 Task: Create a task  Improve the appâ€™s performance during heavy load periods , assign it to team member softage.8@softage.net in the project VikingTech and update the status of the task to  Off Track , set the priority of the task to Medium.
Action: Mouse moved to (92, 491)
Screenshot: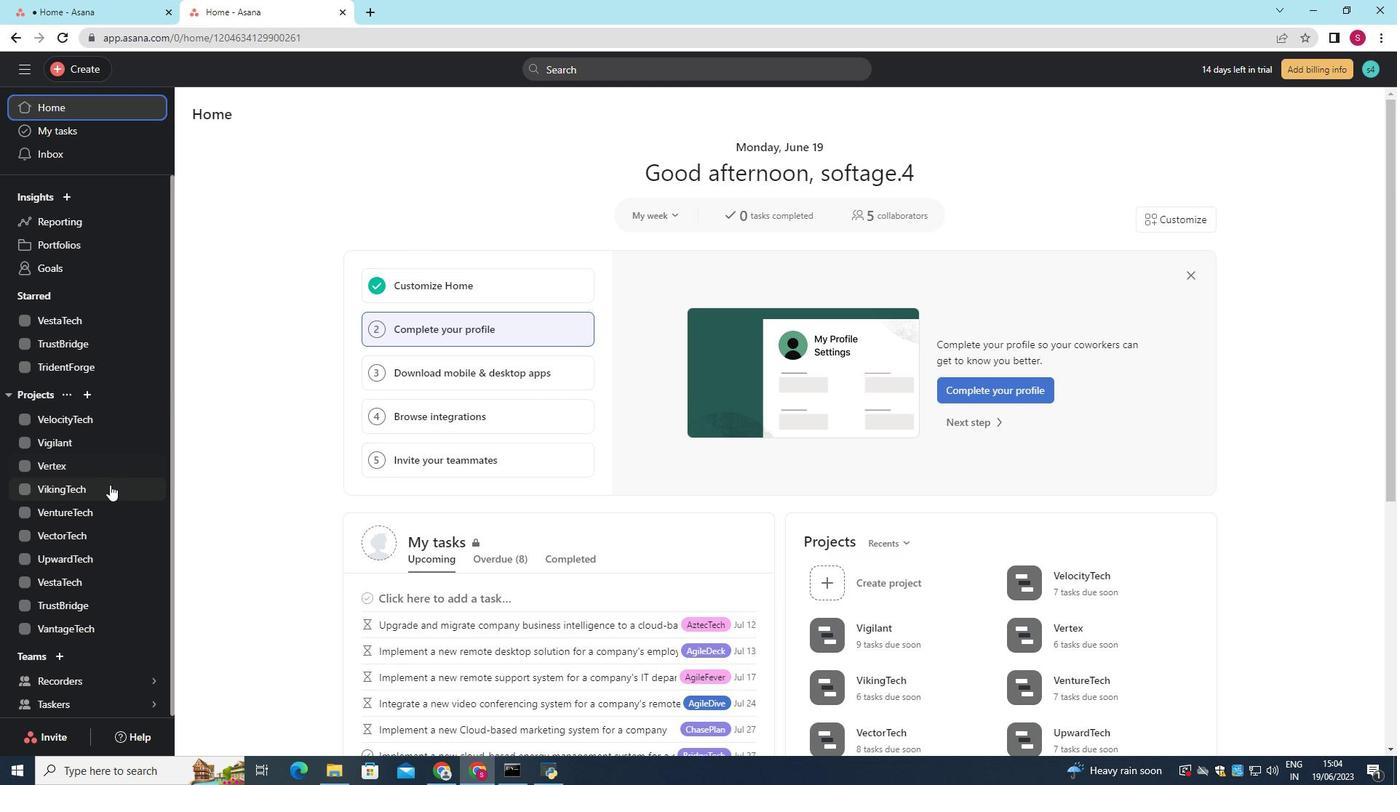 
Action: Mouse pressed left at (92, 491)
Screenshot: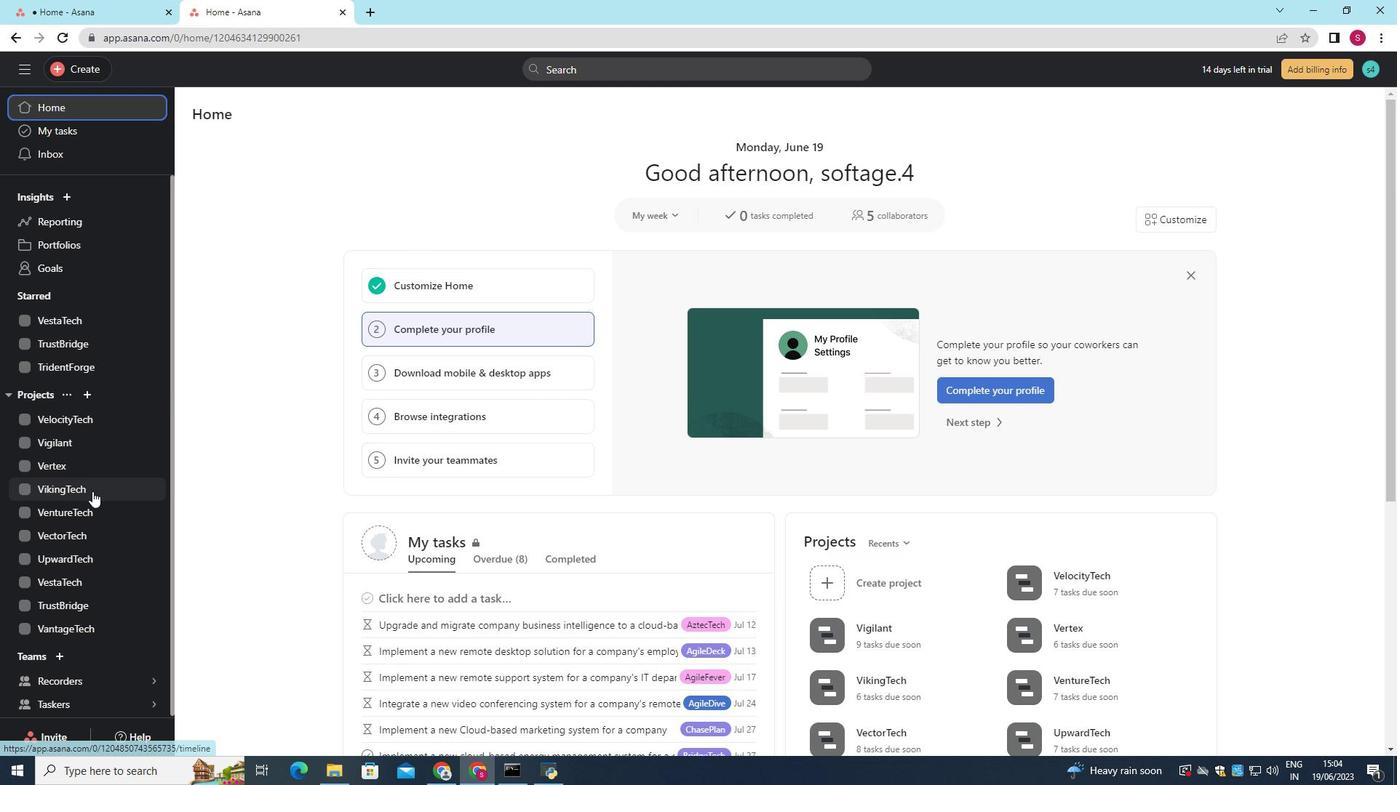 
Action: Mouse moved to (505, 432)
Screenshot: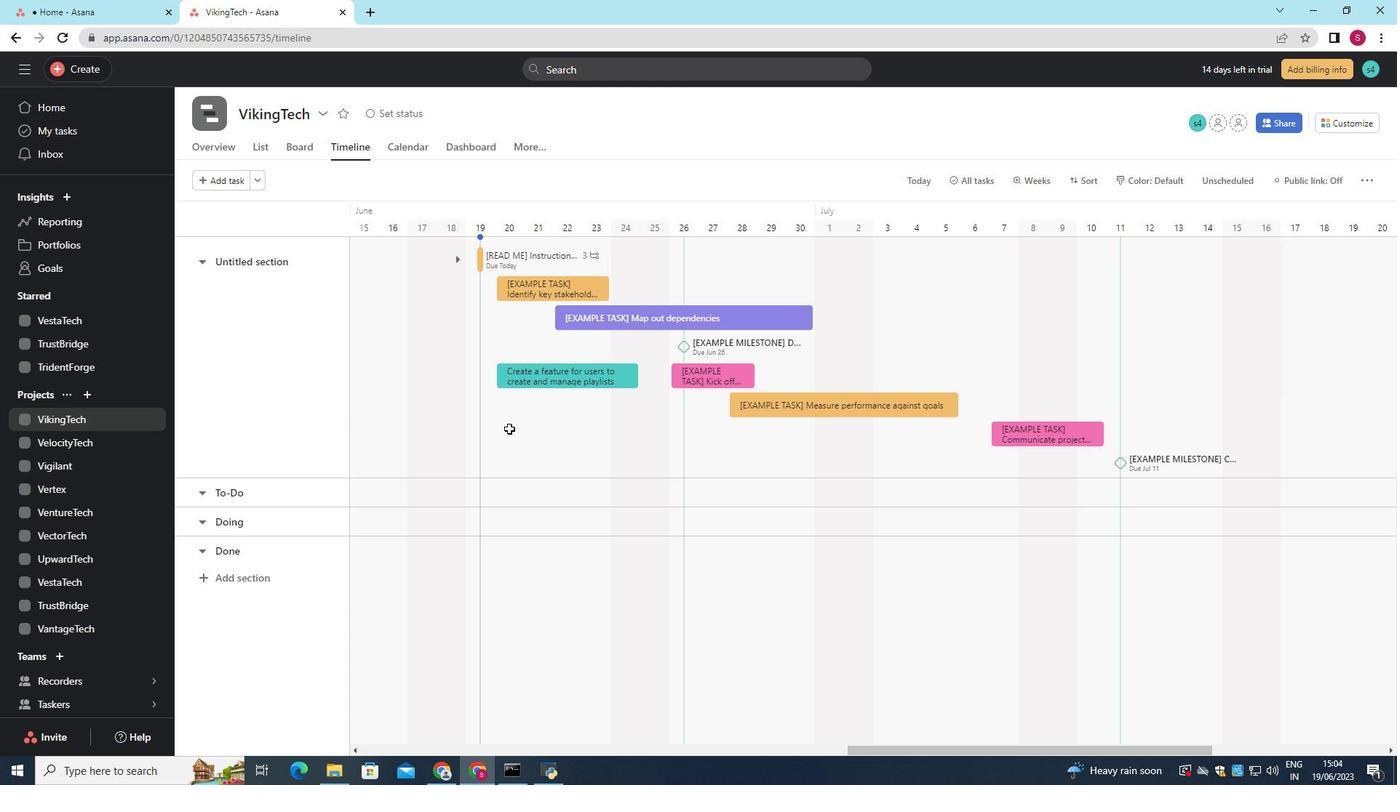 
Action: Mouse pressed left at (505, 432)
Screenshot: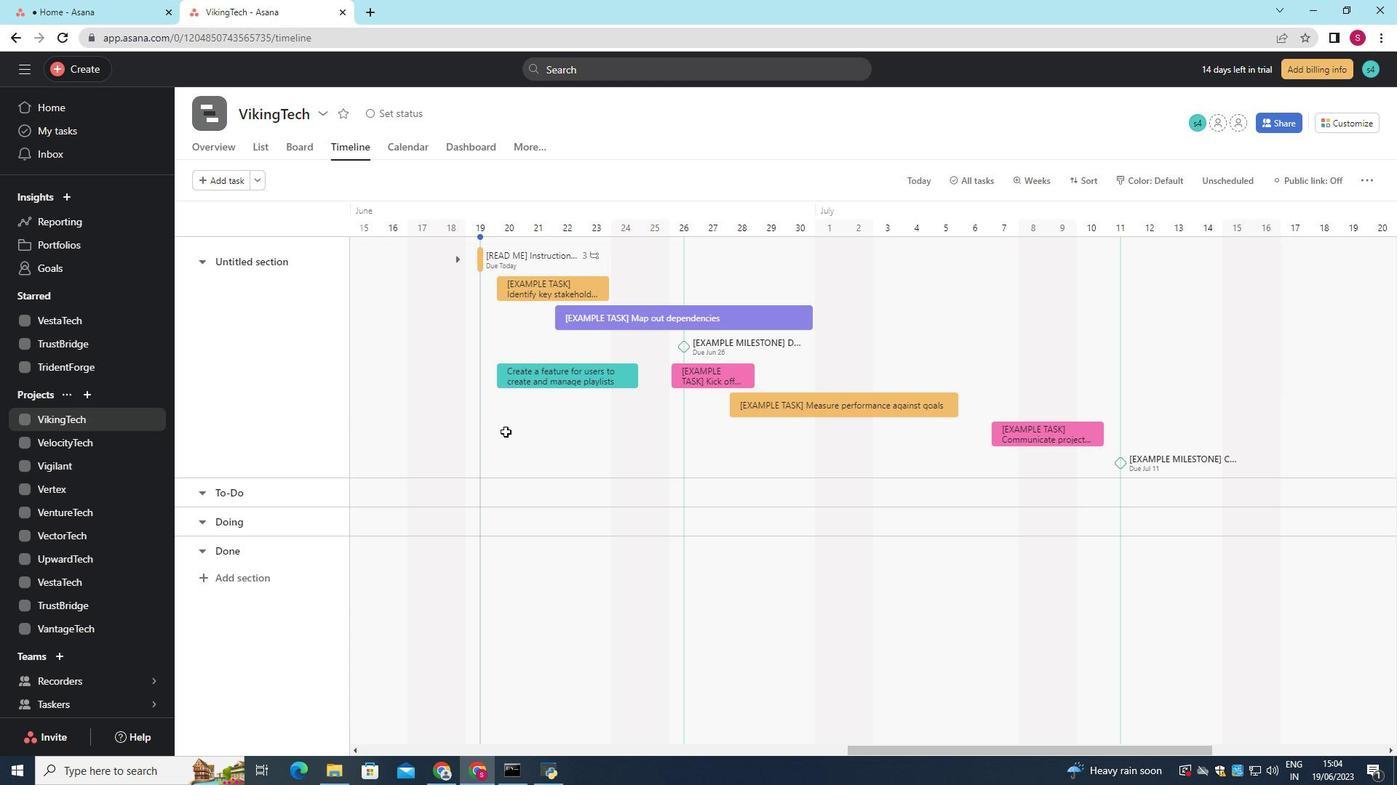
Action: Mouse moved to (500, 430)
Screenshot: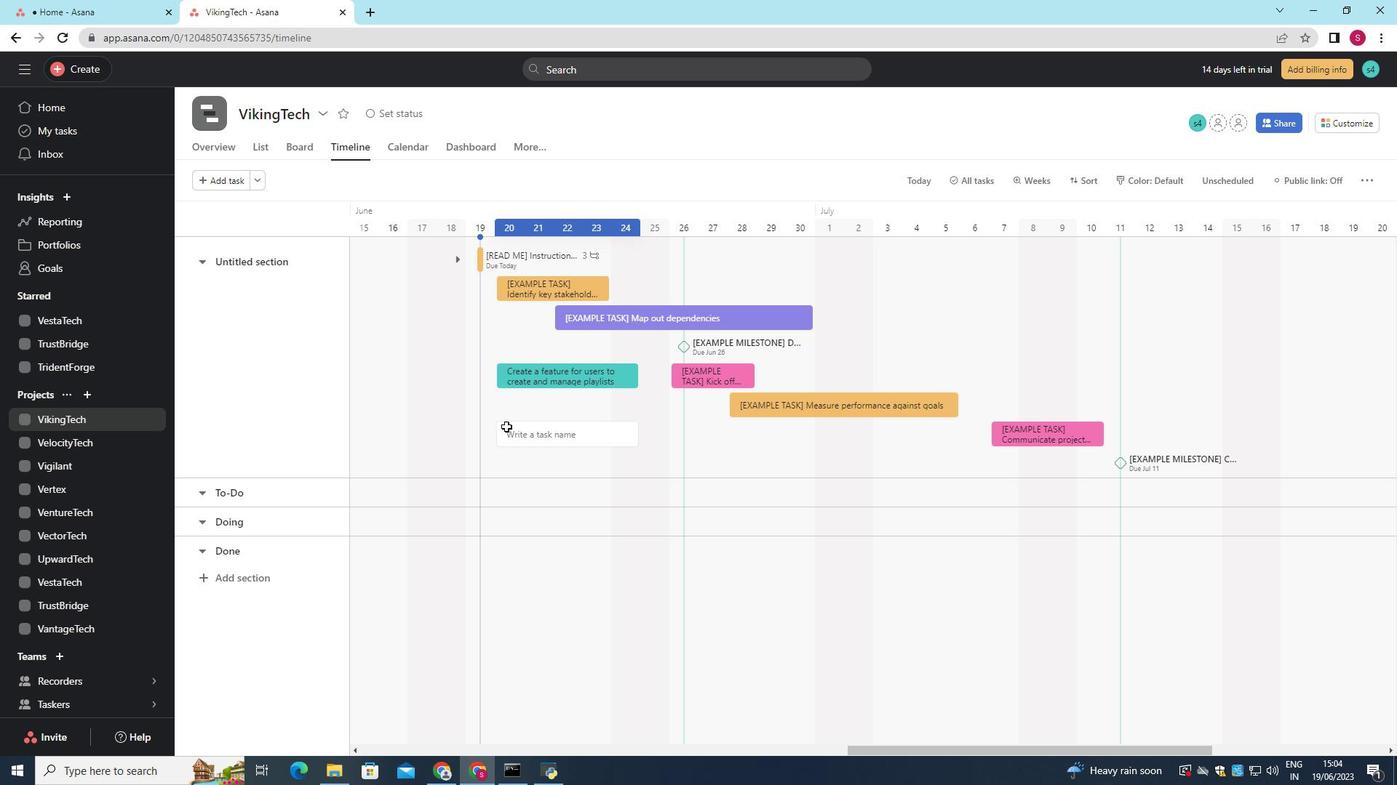 
Action: Key pressed <Key.shift>Improve<Key.space>the<Key.space>app's<Key.space>performance<Key.space>during<Key.space>heavy<Key.space>load<Key.space>periods<Key.enter>
Screenshot: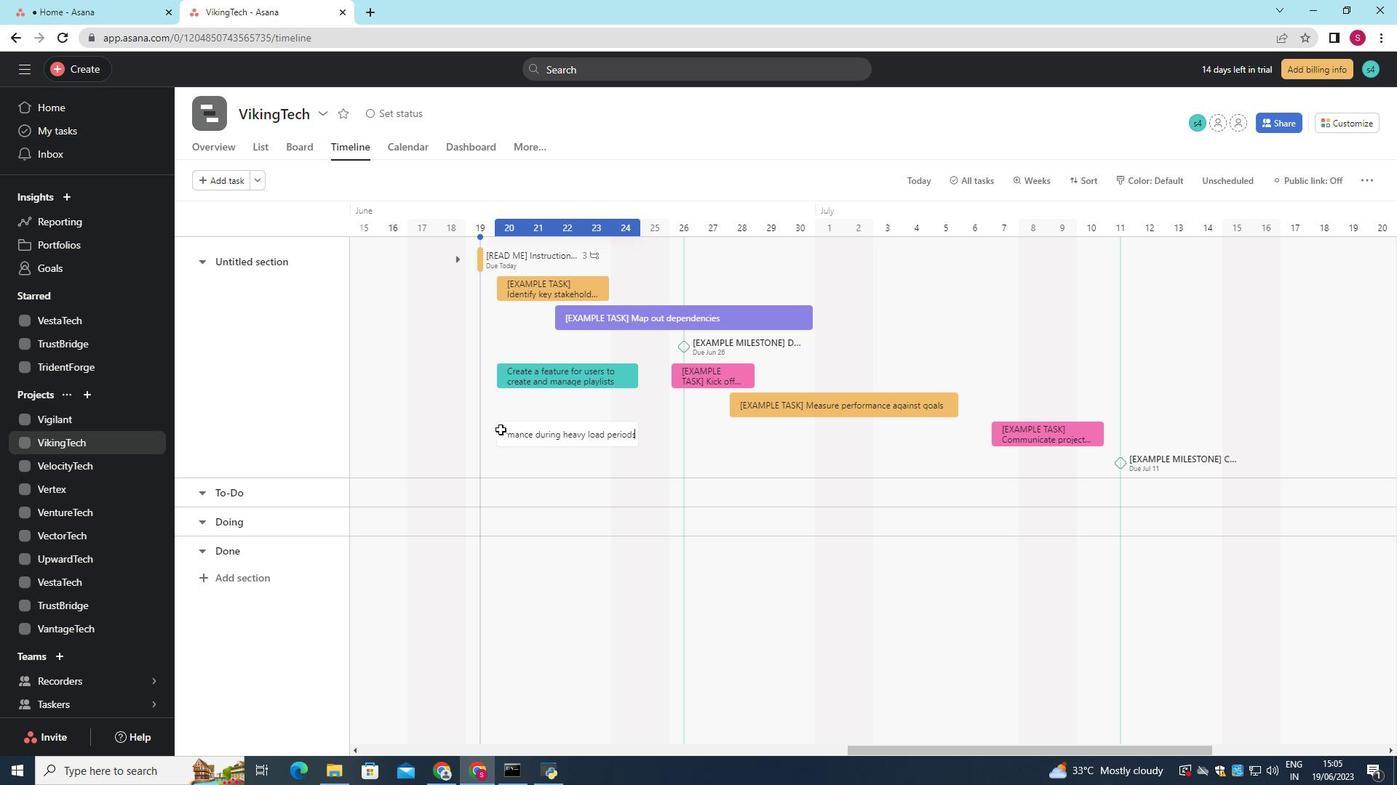 
Action: Mouse moved to (570, 428)
Screenshot: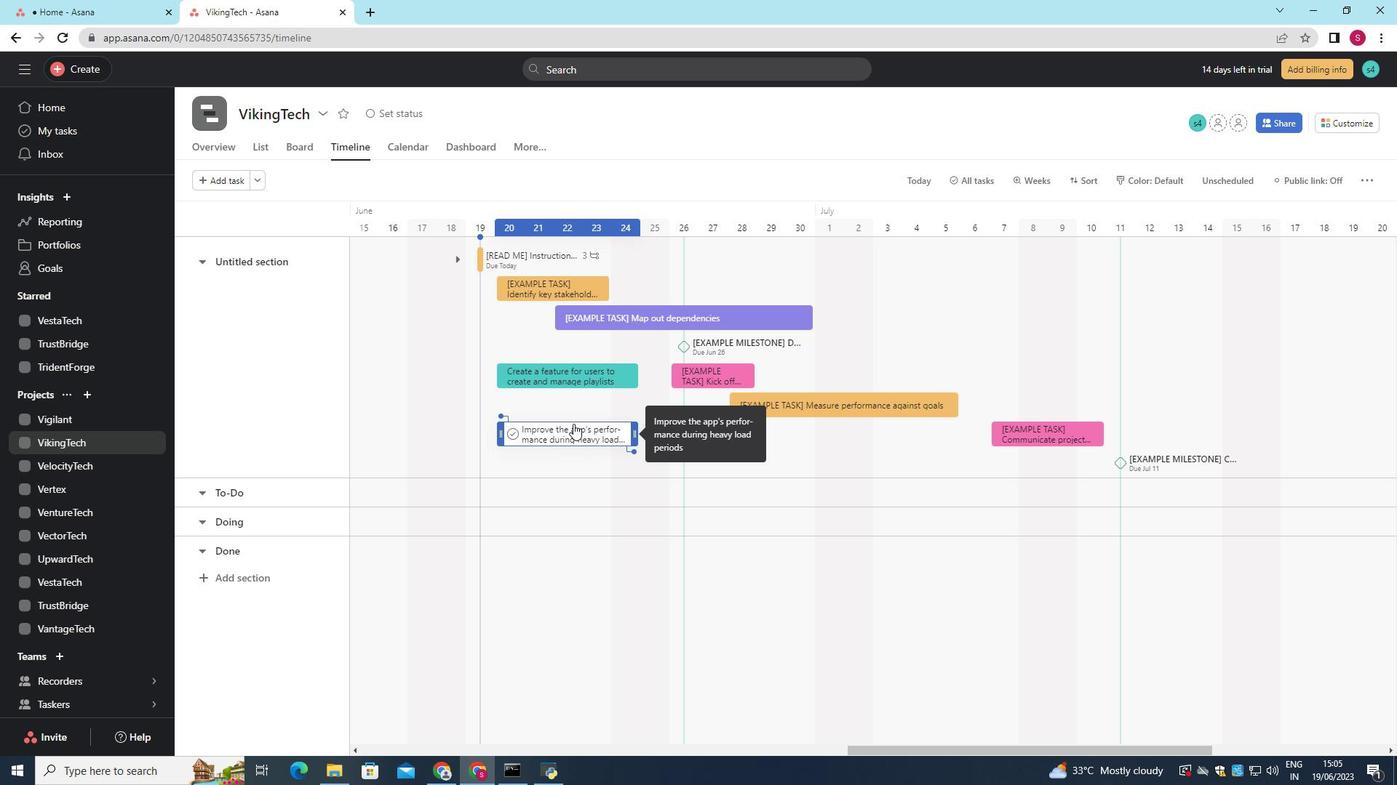 
Action: Mouse pressed left at (570, 428)
Screenshot: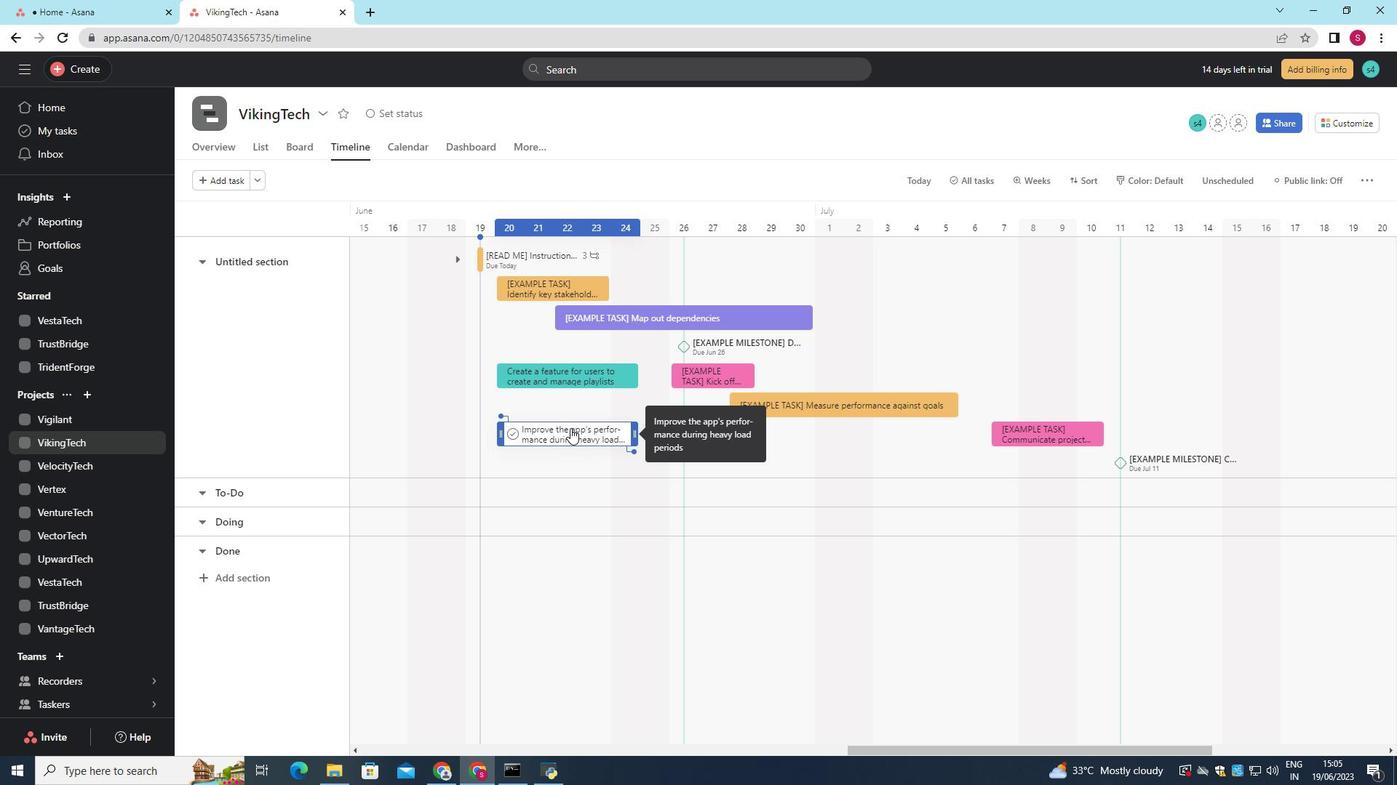 
Action: Mouse moved to (1080, 285)
Screenshot: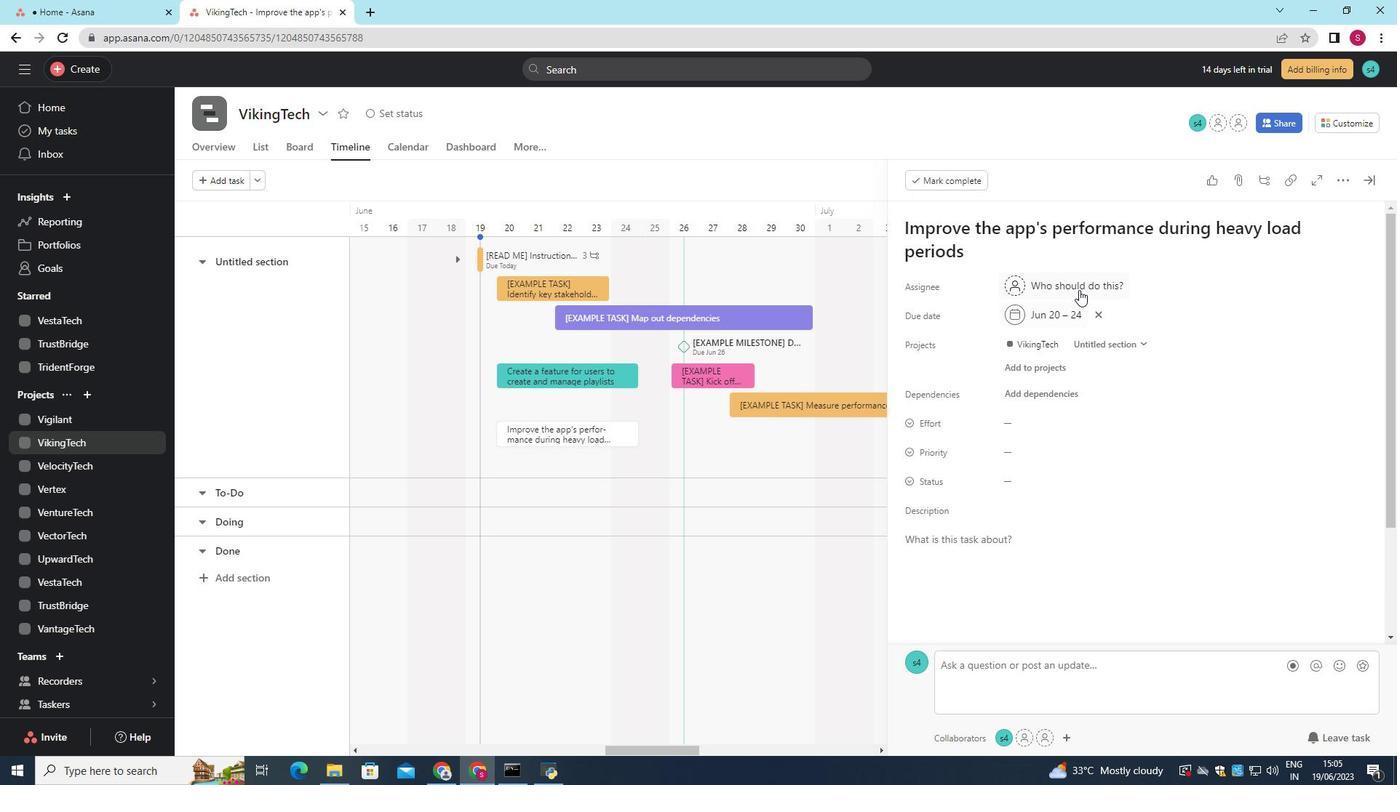 
Action: Mouse pressed left at (1080, 285)
Screenshot: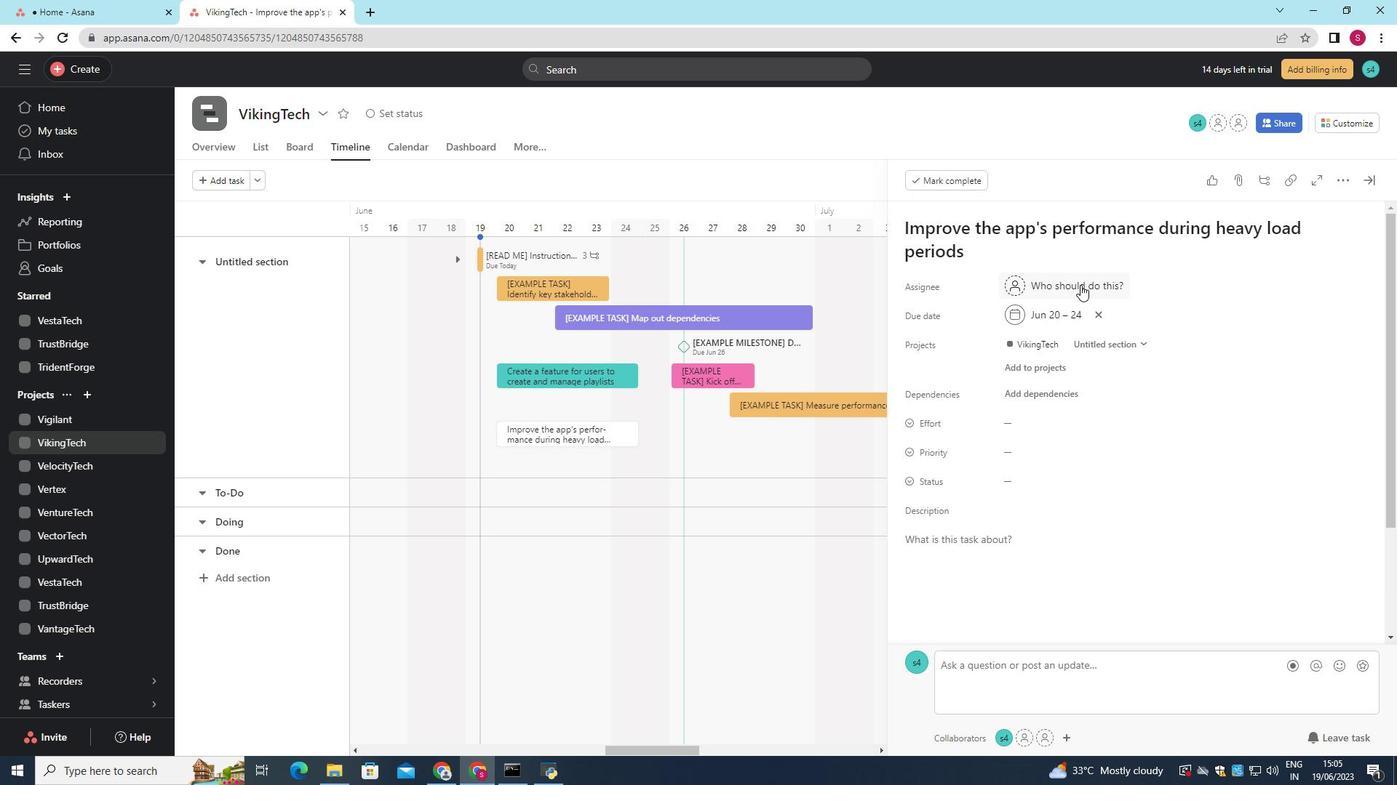 
Action: Mouse moved to (1071, 261)
Screenshot: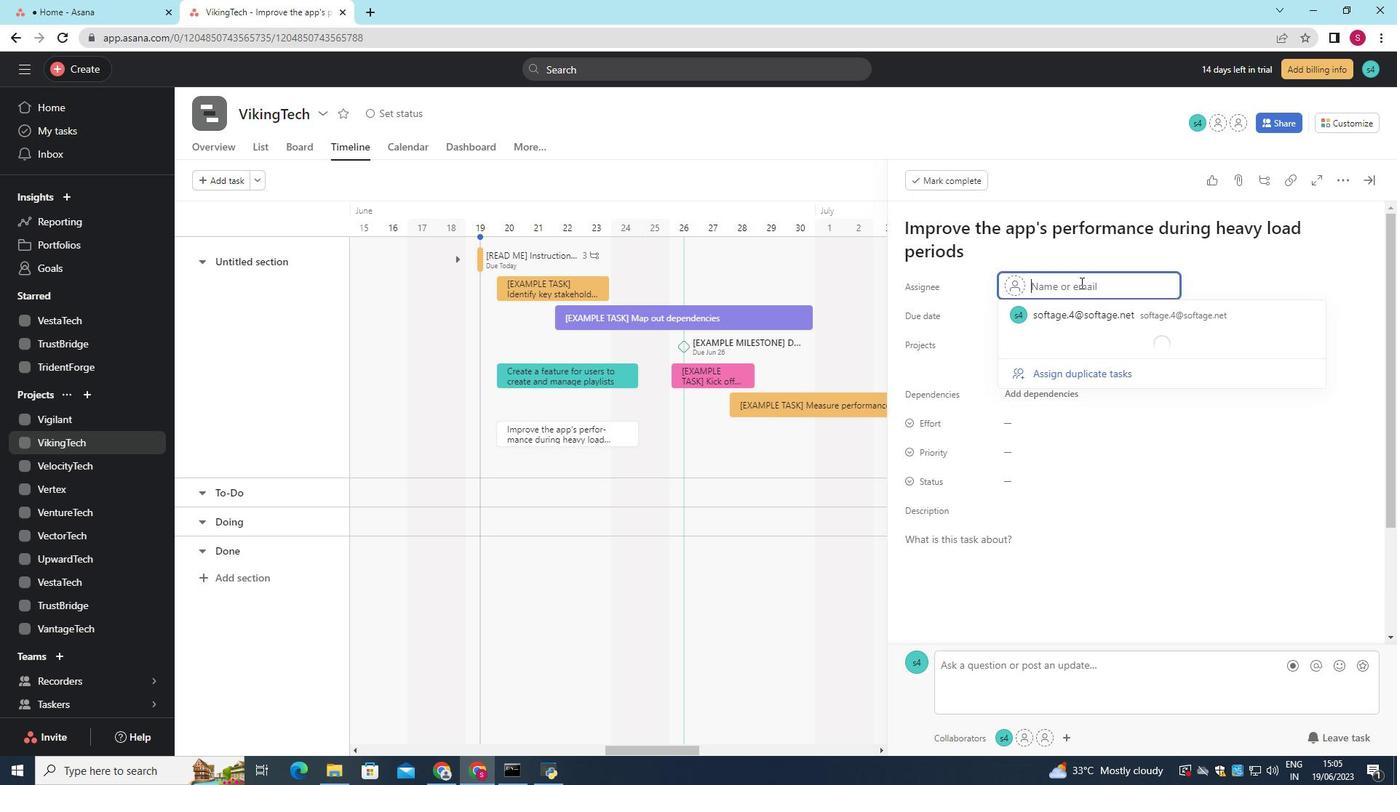
Action: Key pressed softage.8<Key.shift>@softage.net
Screenshot: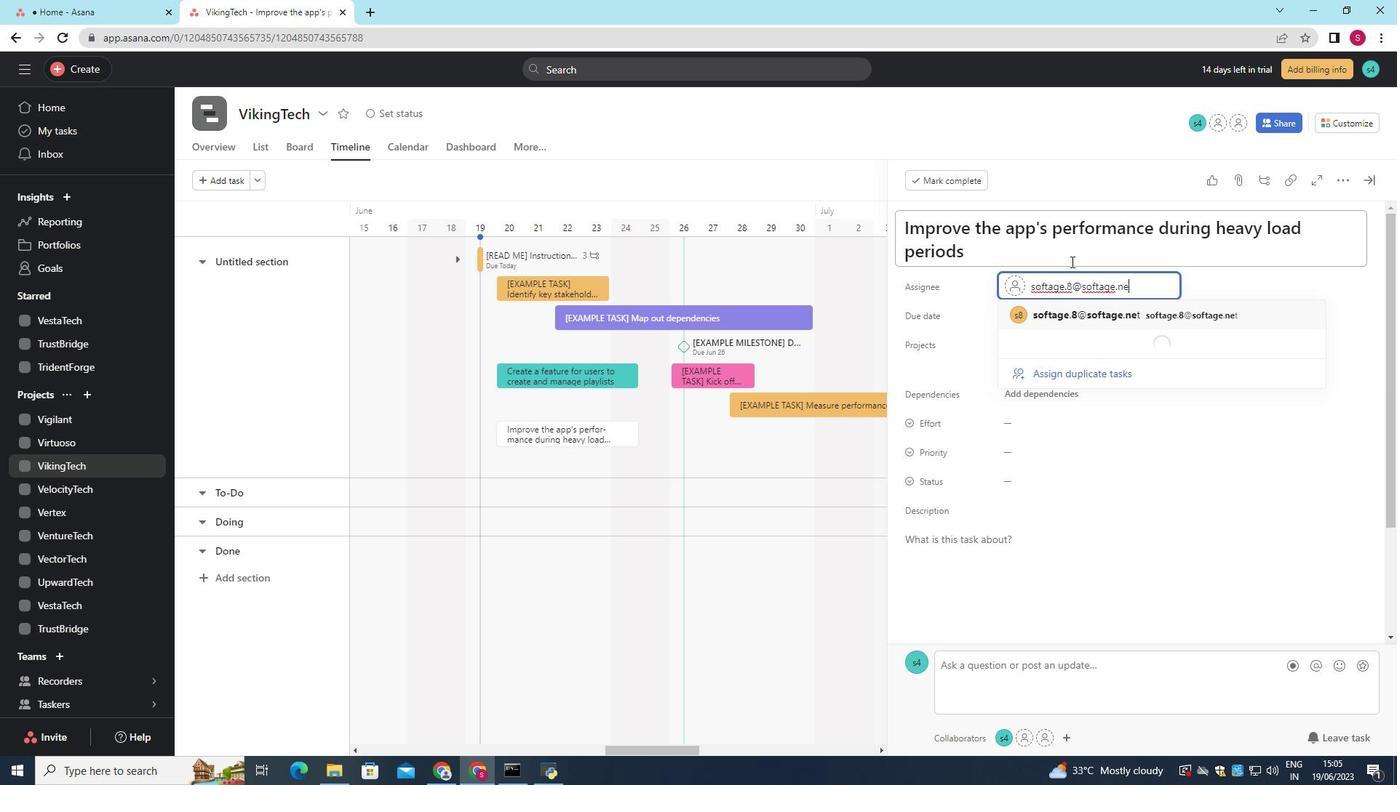 
Action: Mouse moved to (1068, 486)
Screenshot: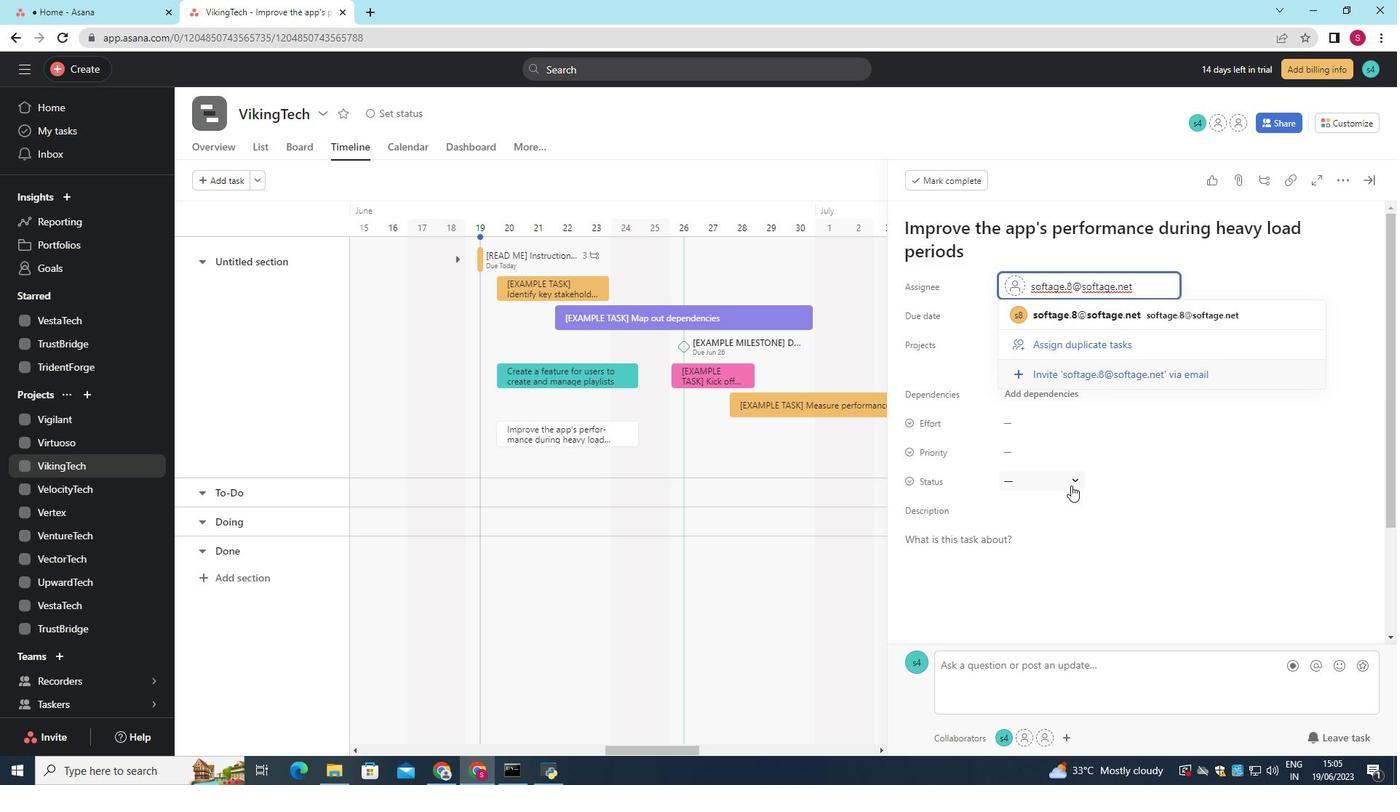 
Action: Mouse pressed left at (1068, 486)
Screenshot: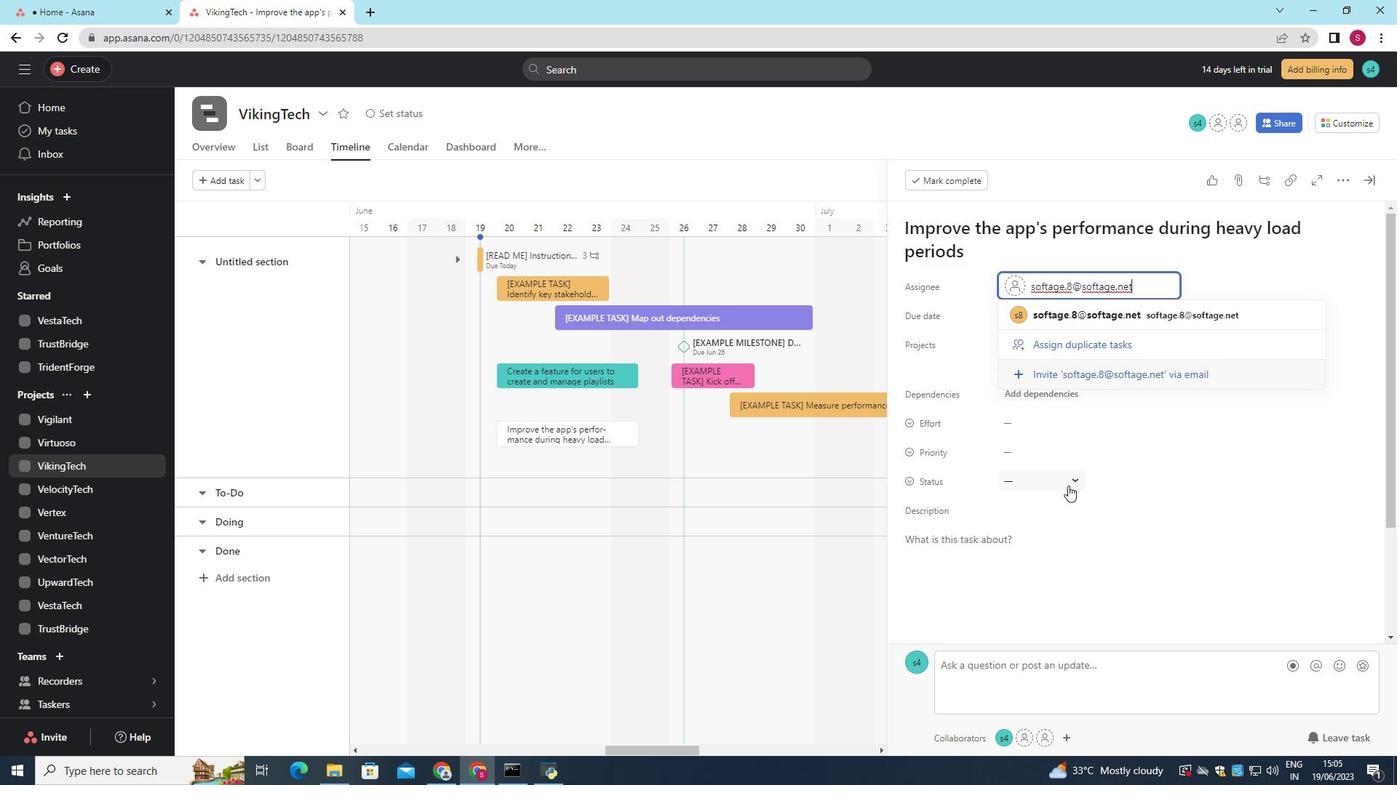 
Action: Mouse moved to (1055, 581)
Screenshot: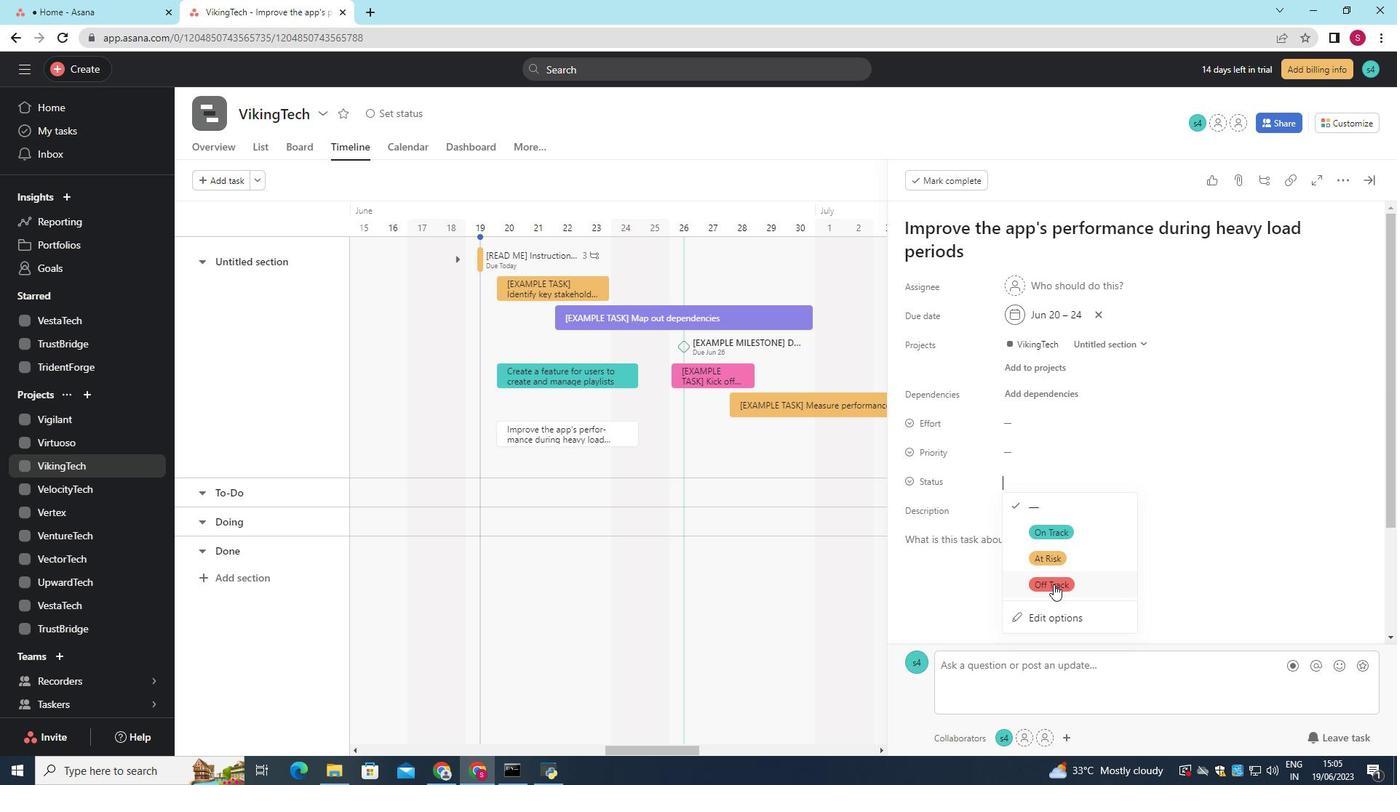 
Action: Mouse pressed left at (1055, 581)
Screenshot: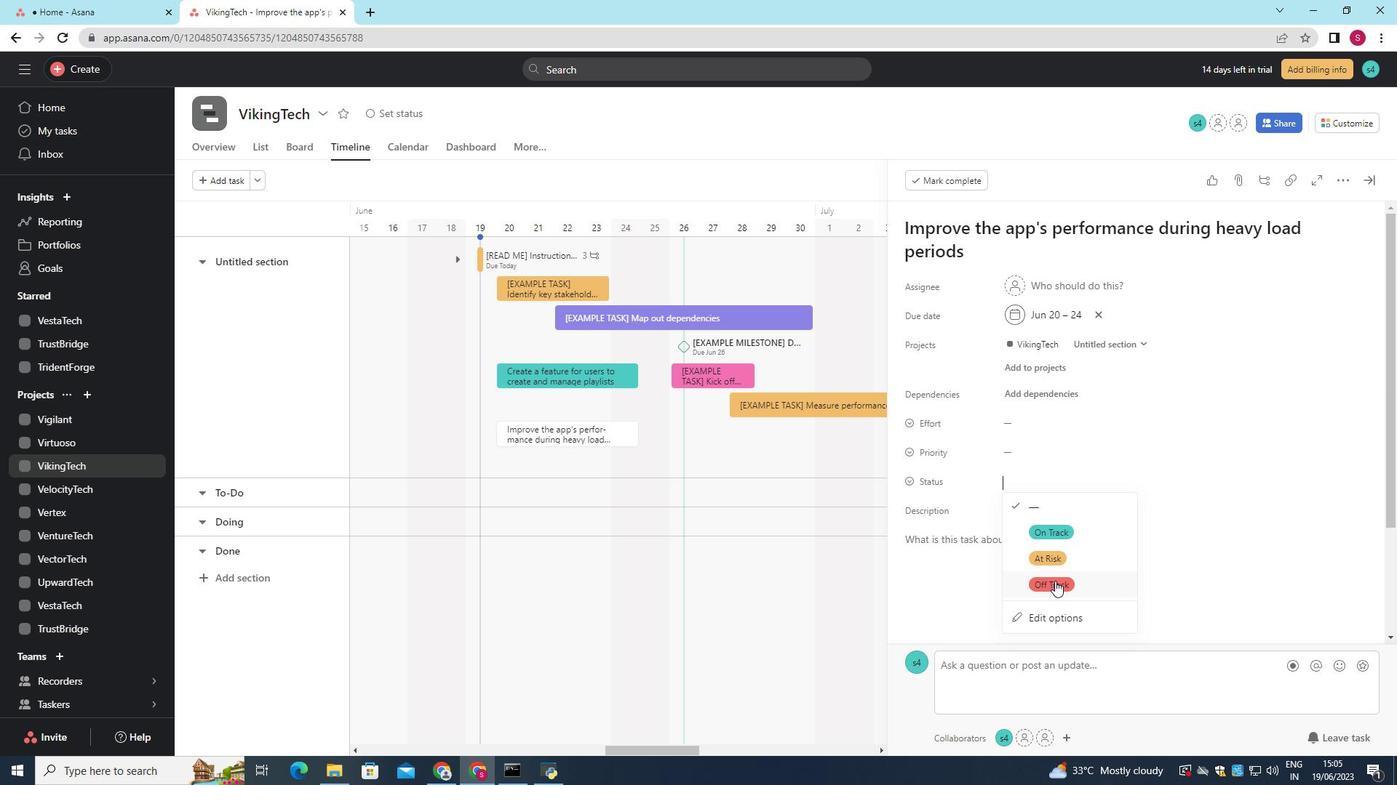 
Action: Mouse moved to (1055, 446)
Screenshot: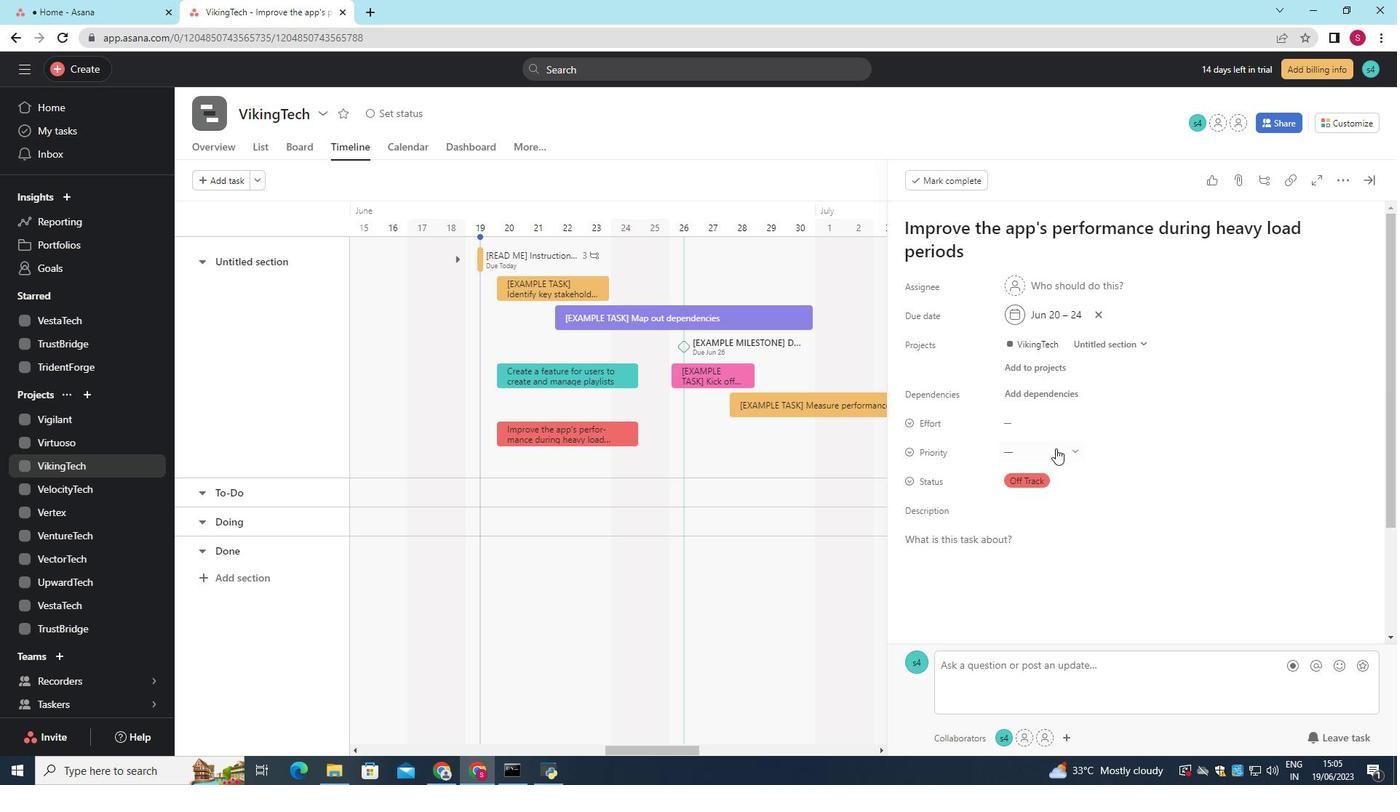 
Action: Mouse pressed left at (1055, 446)
Screenshot: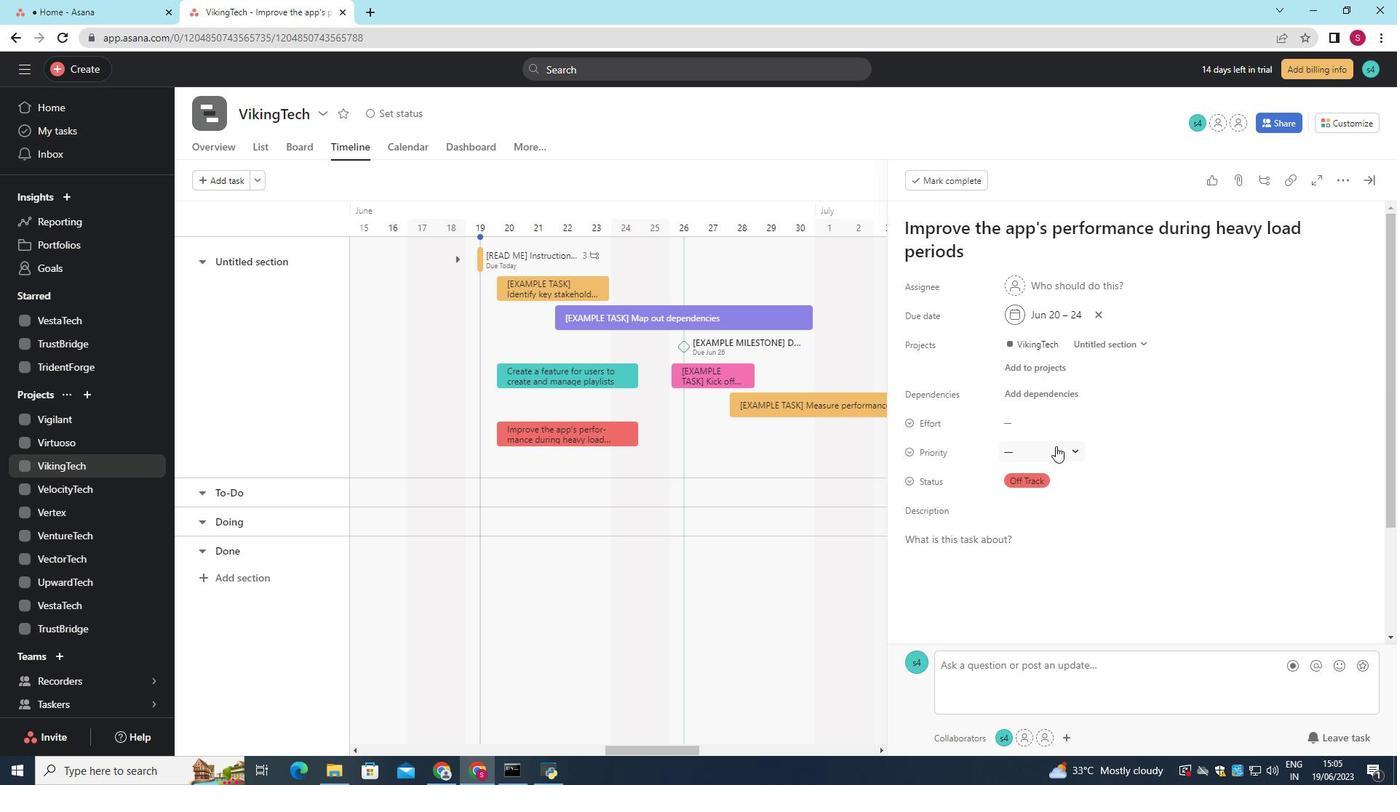 
Action: Mouse moved to (1061, 531)
Screenshot: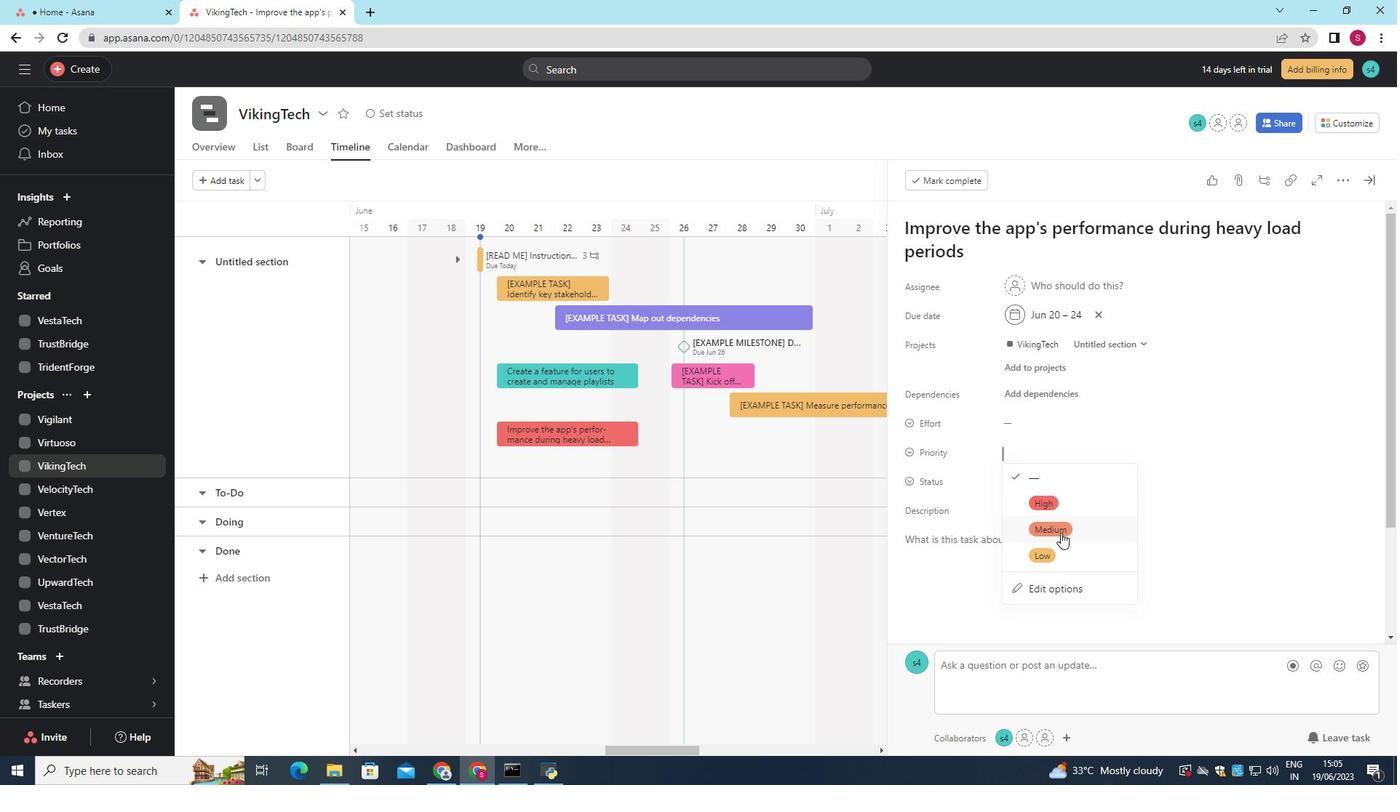 
Action: Mouse pressed left at (1061, 531)
Screenshot: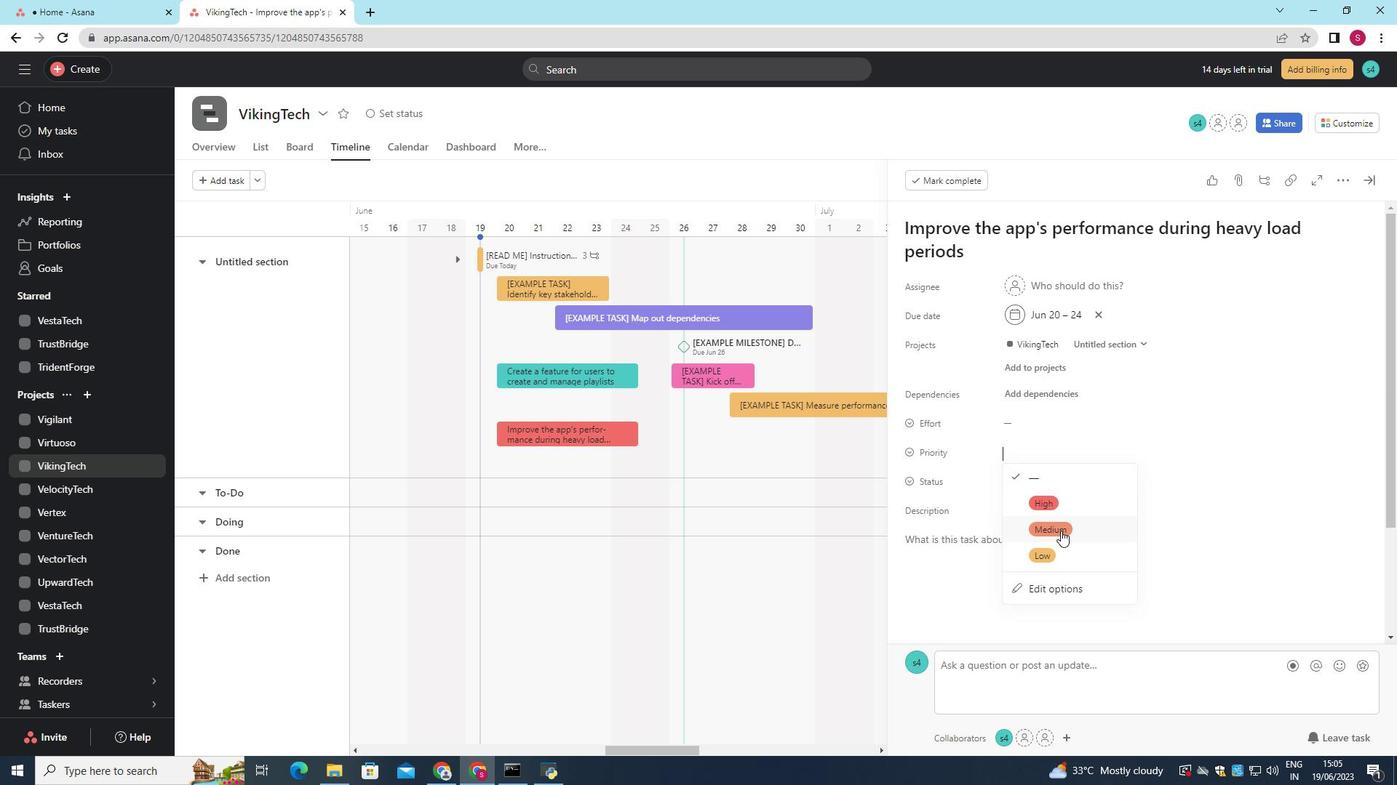 
Action: Mouse moved to (1061, 530)
Screenshot: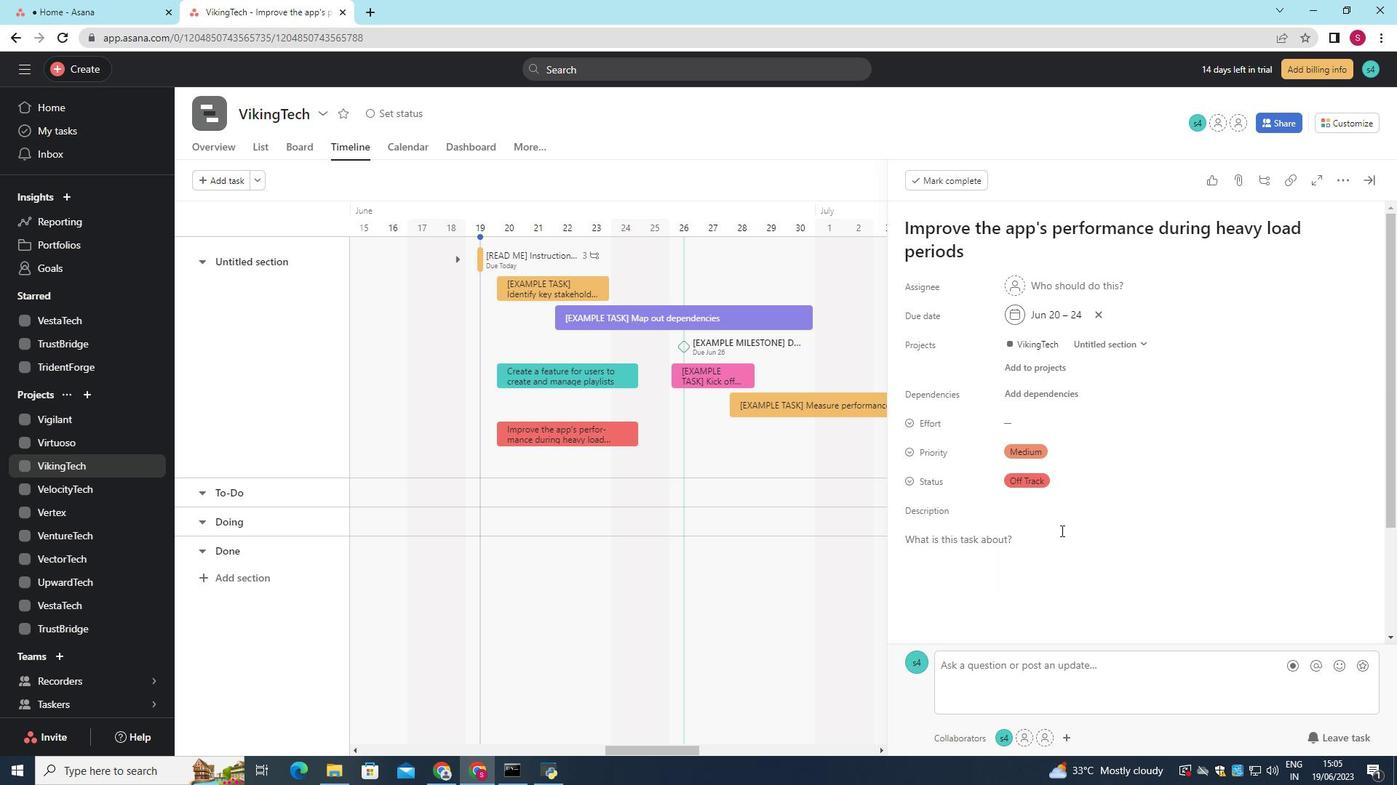 
